 Task: Assign in the project AgileDeck the issue 'Develop a new tool for automated testing of performance and stress testing for voice assistants' to the sprint 'Release Planning Sprint'. Assign in the project AgileDeck the issue 'Upgrade the caching mechanism of a web application to improve response time and reduce server load' to the sprint 'Release Planning Sprint'. Assign in the project AgileDeck the issue 'Create a new online platform for online personal finance courses with advanced budgeting and financial planning features' to the sprint 'Release Planning Sprint'. Assign in the project AgileDeck the issue 'Implement a new cloud-based contract management system for a company with advanced contract creation and tracking features' to the sprint 'Release Planning Sprint'
Action: Mouse moved to (202, 61)
Screenshot: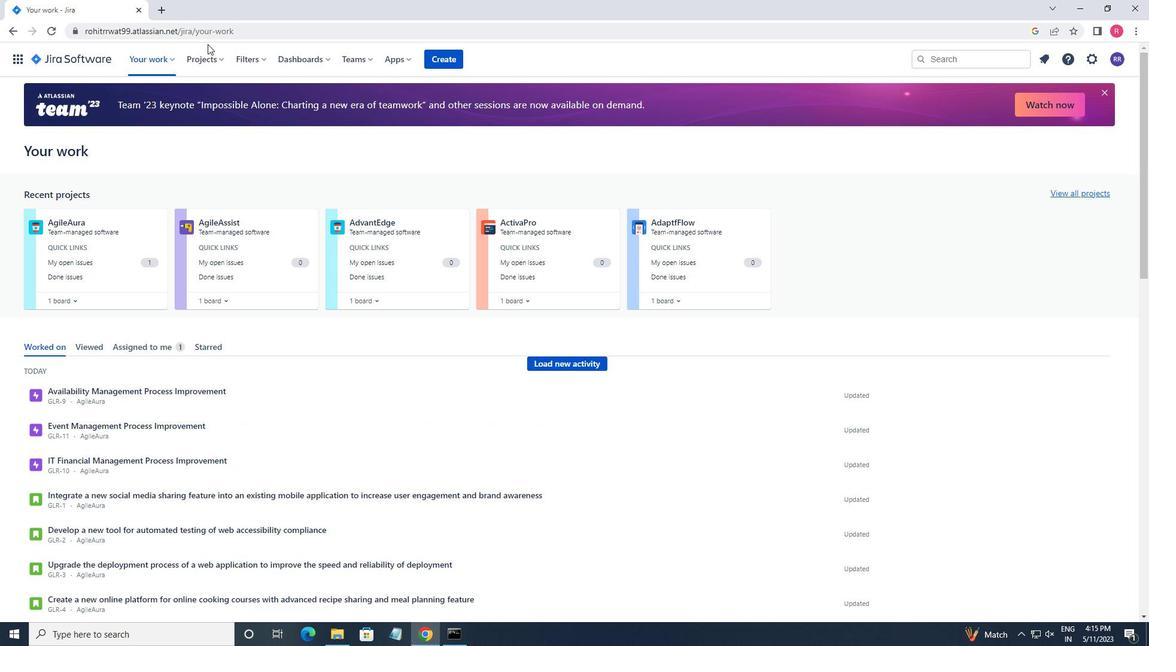 
Action: Mouse pressed left at (202, 61)
Screenshot: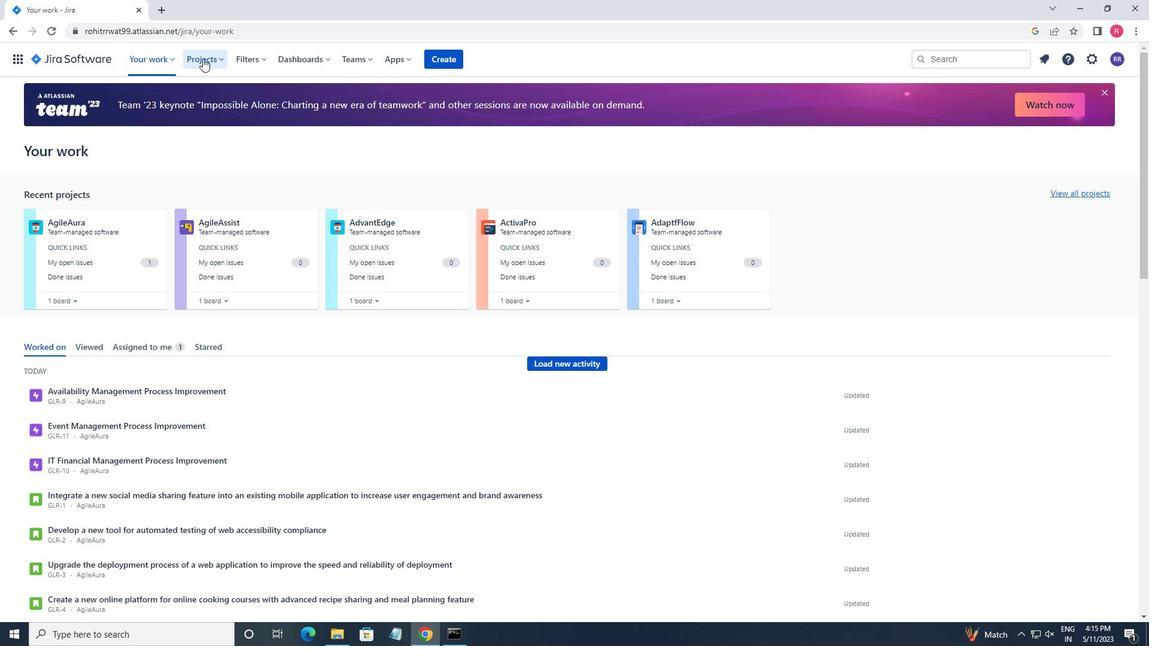 
Action: Mouse moved to (235, 117)
Screenshot: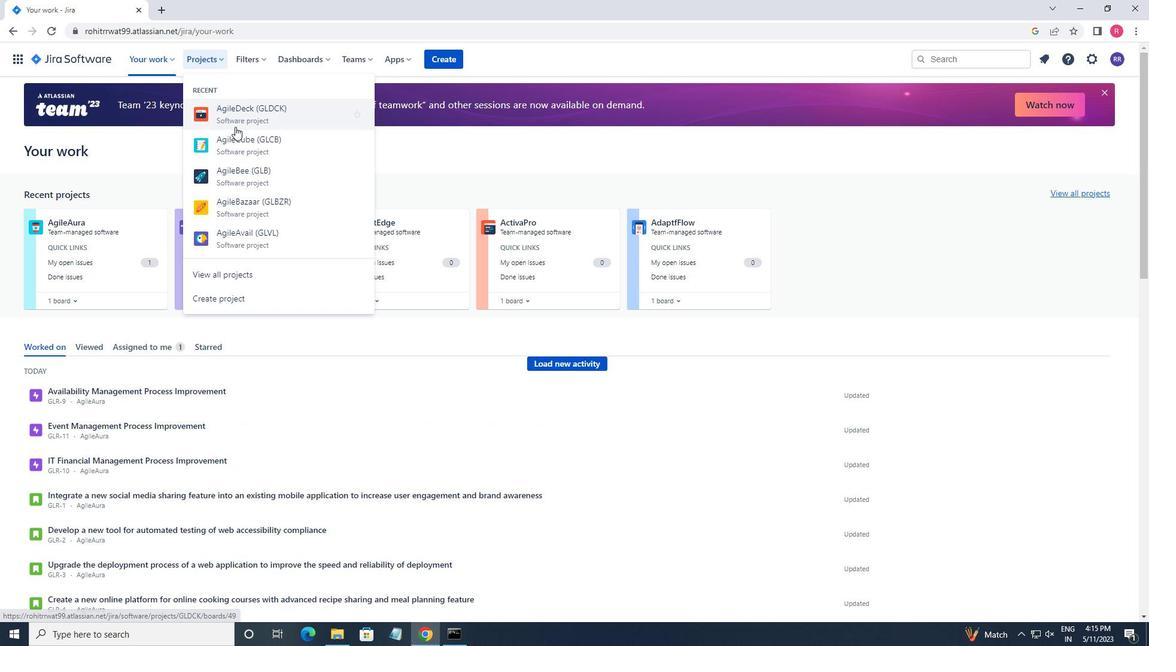 
Action: Mouse pressed left at (235, 117)
Screenshot: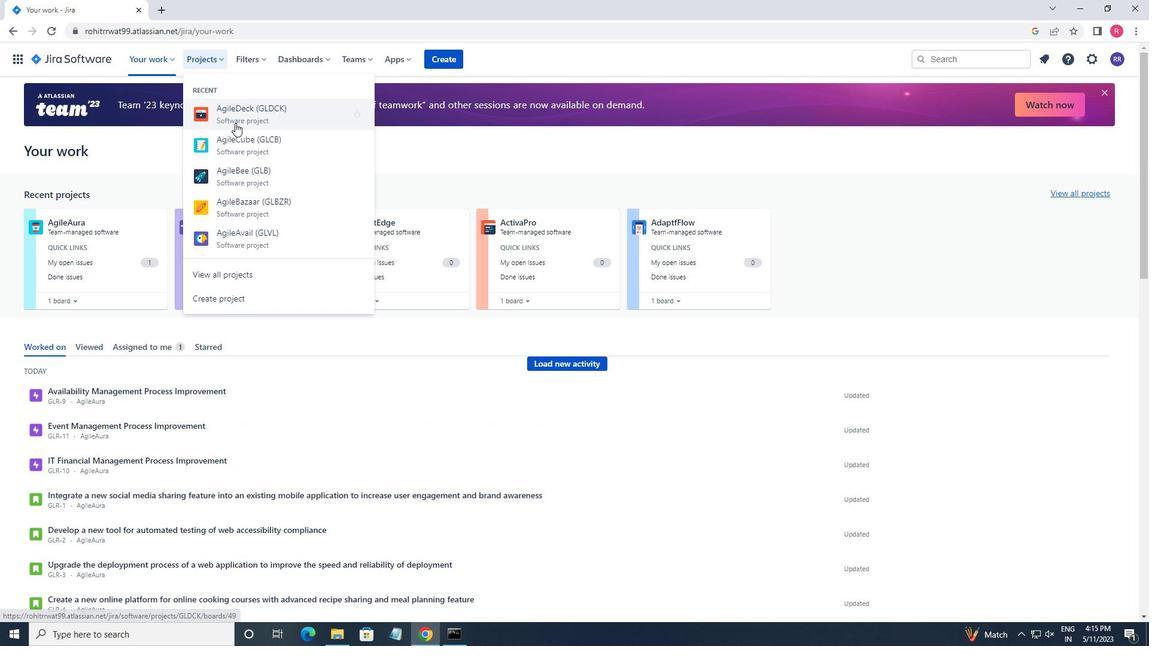 
Action: Mouse moved to (73, 177)
Screenshot: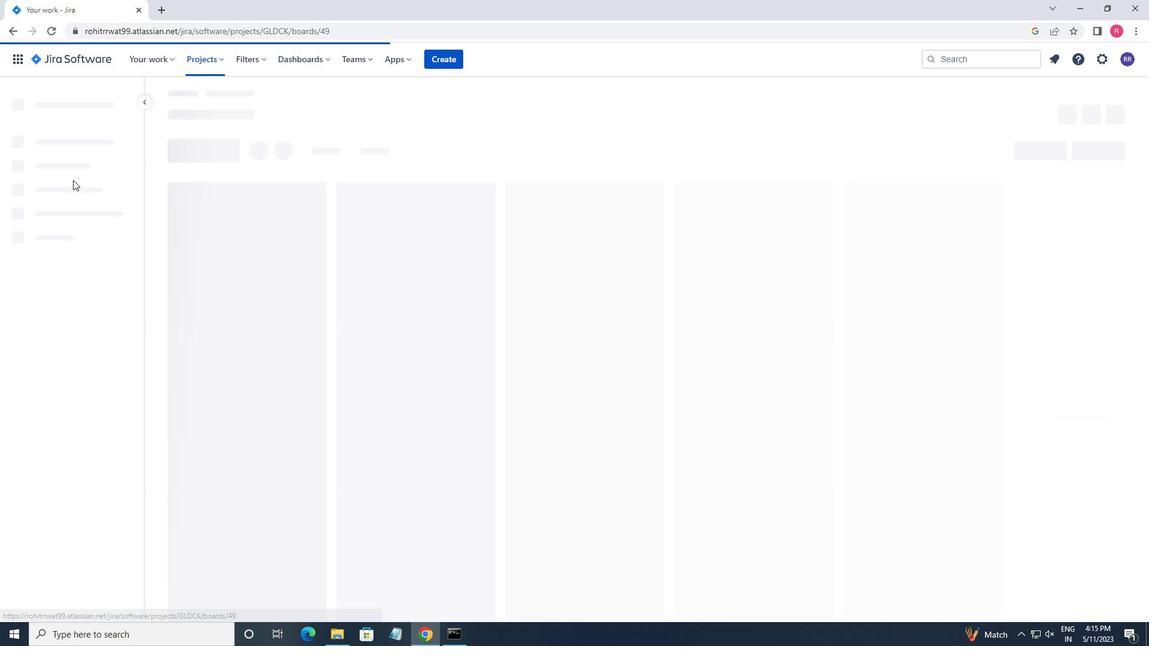 
Action: Mouse pressed left at (73, 177)
Screenshot: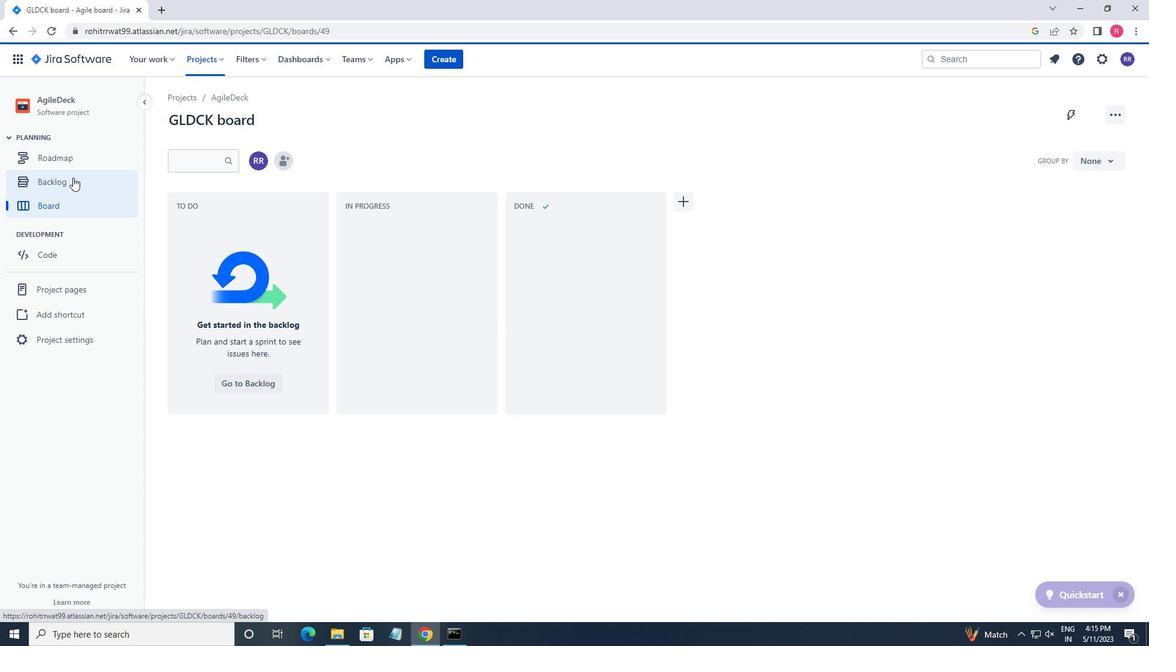 
Action: Mouse moved to (803, 508)
Screenshot: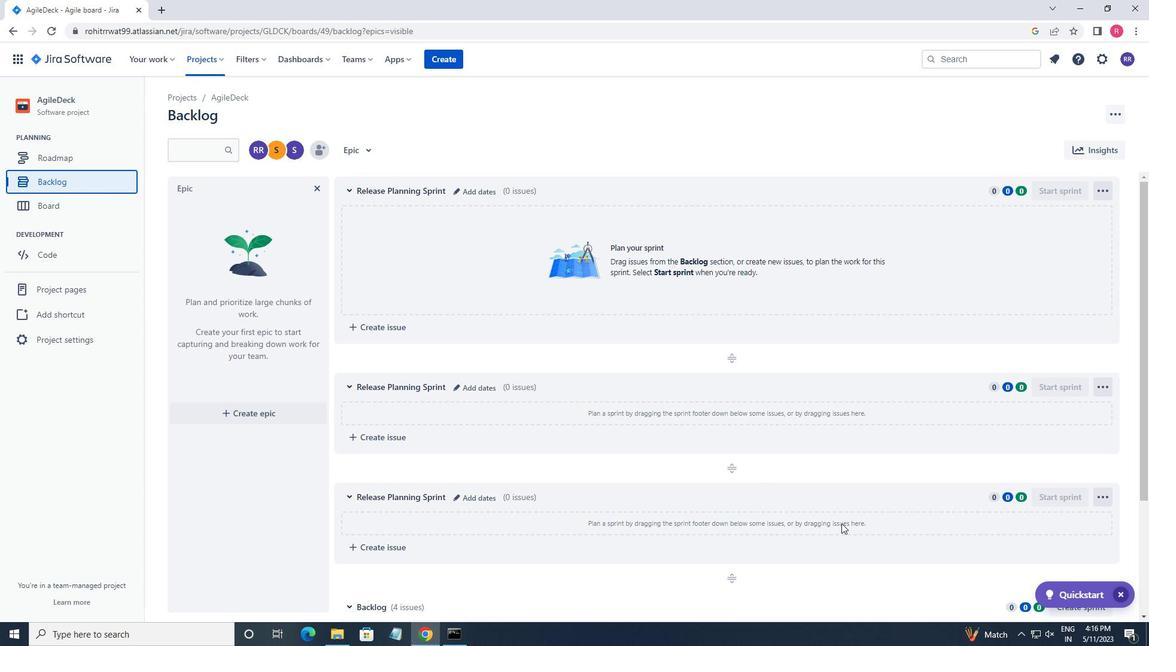 
Action: Mouse scrolled (803, 507) with delta (0, 0)
Screenshot: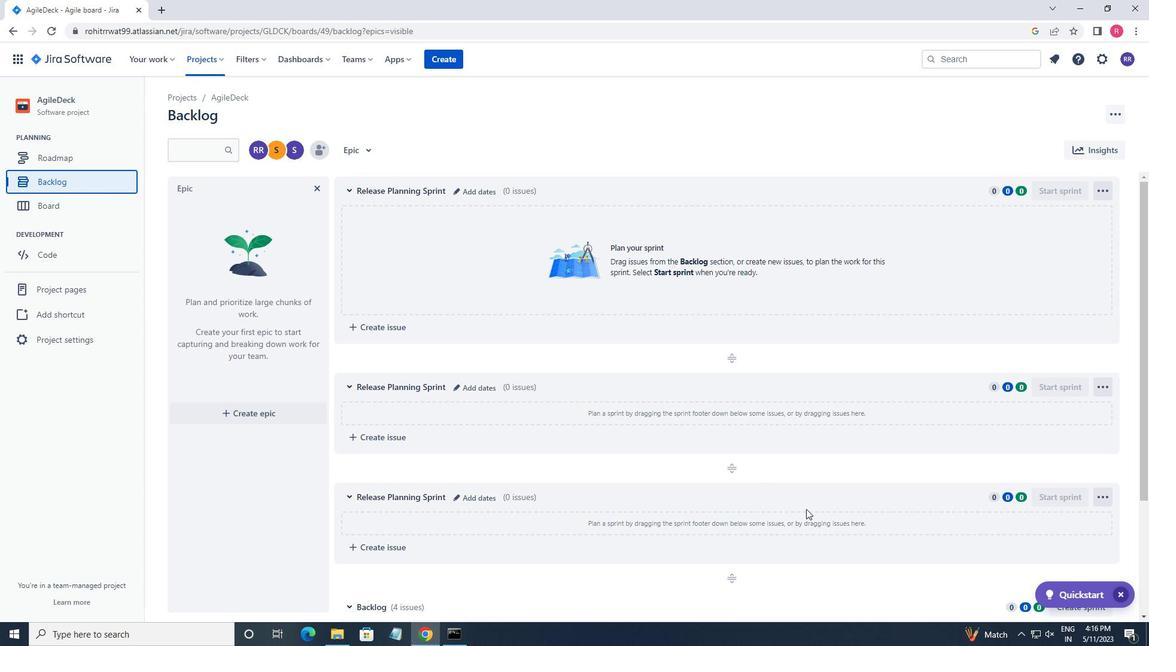 
Action: Mouse scrolled (803, 507) with delta (0, 0)
Screenshot: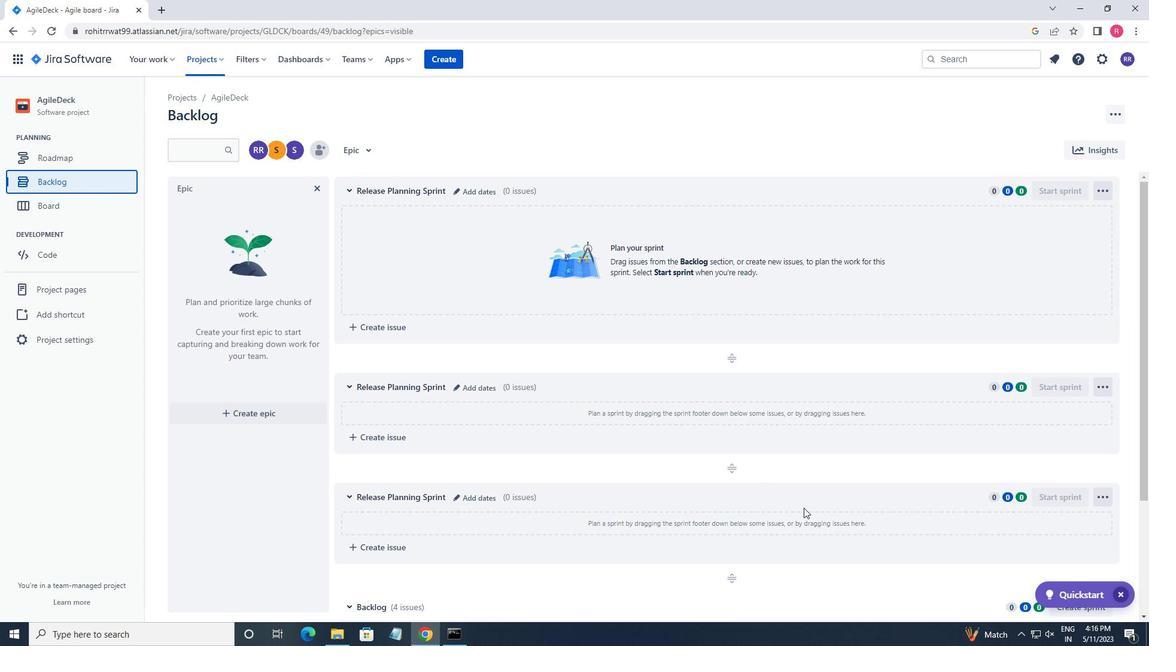 
Action: Mouse scrolled (803, 507) with delta (0, 0)
Screenshot: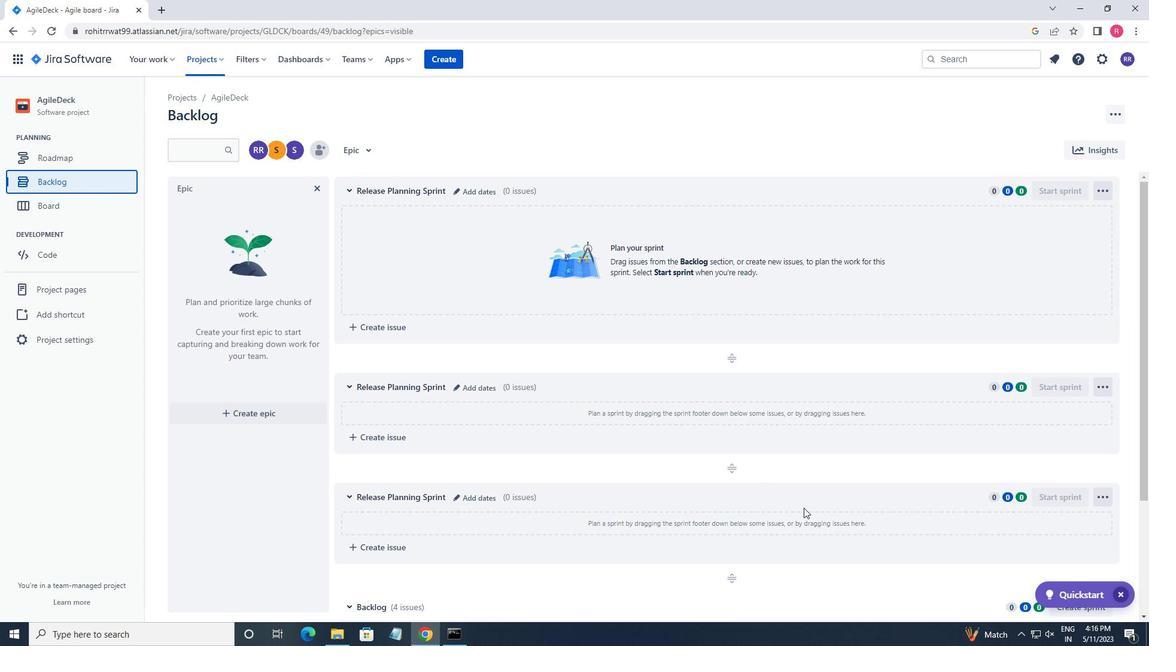 
Action: Mouse scrolled (803, 507) with delta (0, 0)
Screenshot: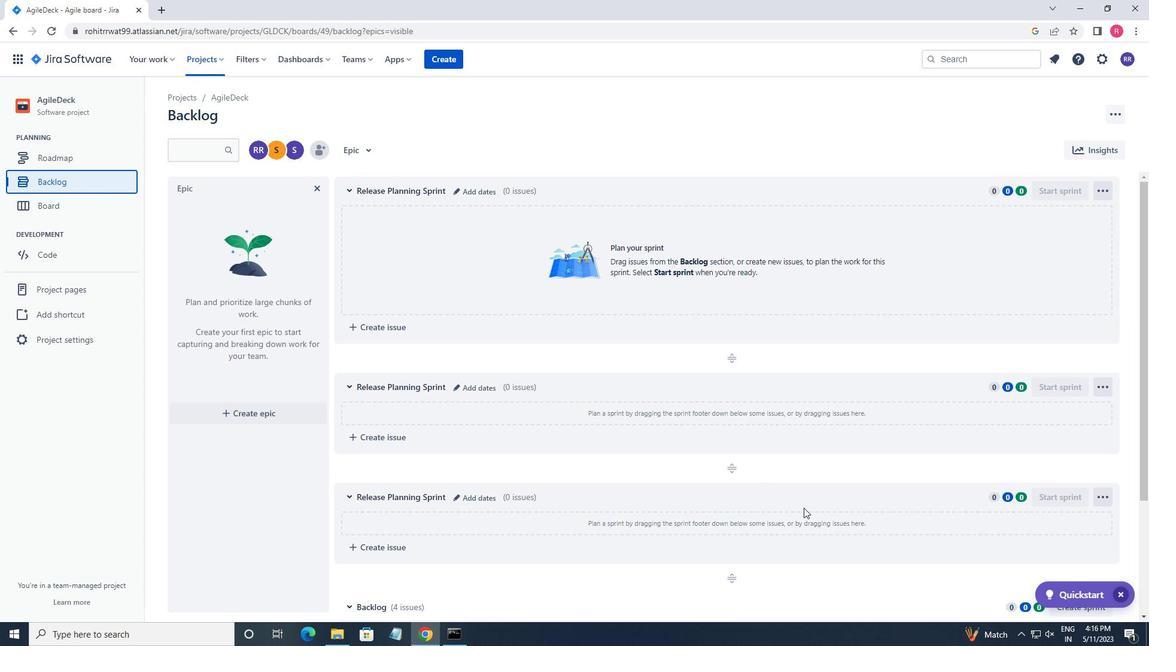 
Action: Mouse scrolled (803, 507) with delta (0, 0)
Screenshot: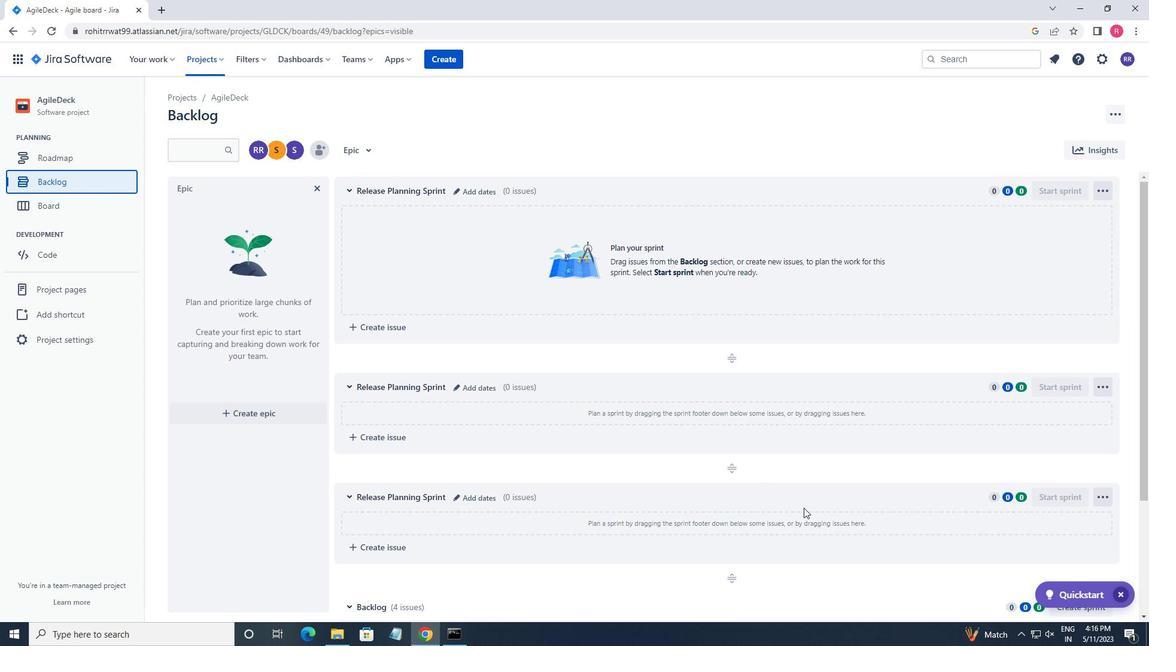 
Action: Mouse scrolled (803, 507) with delta (0, 0)
Screenshot: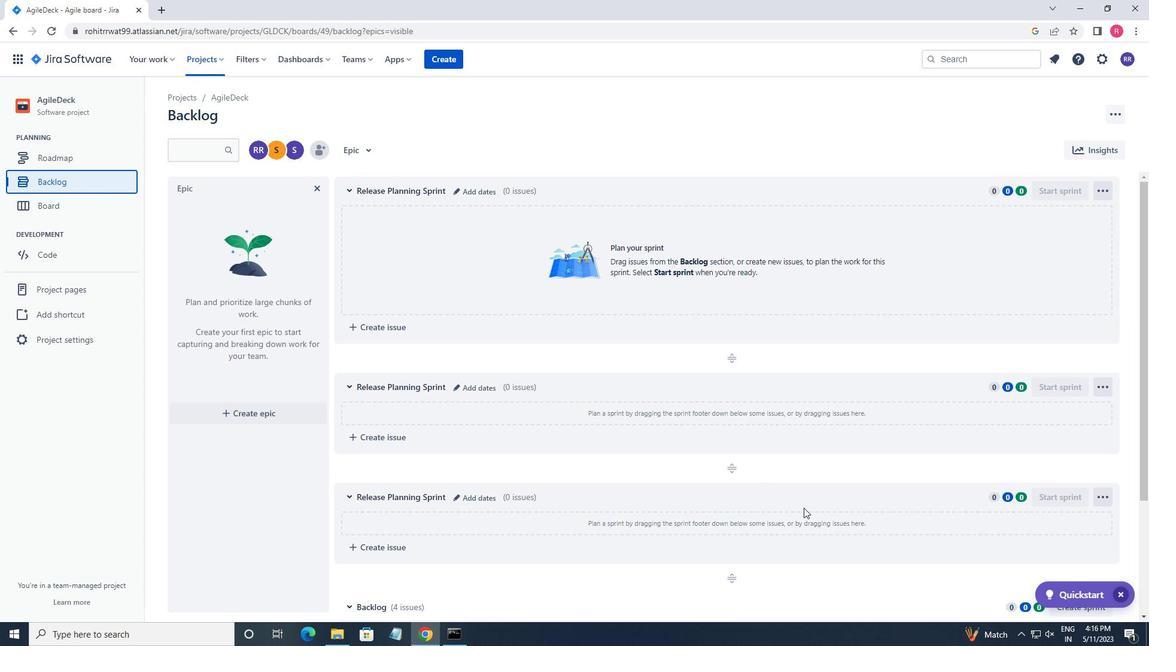 
Action: Mouse moved to (1094, 475)
Screenshot: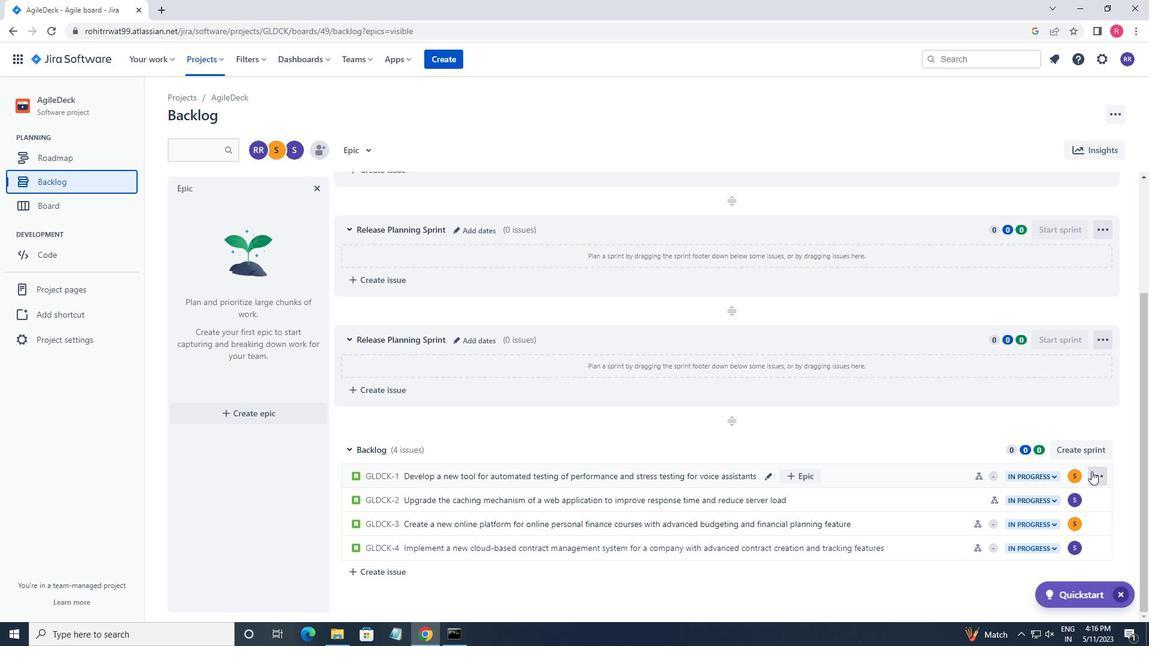 
Action: Mouse pressed left at (1094, 475)
Screenshot: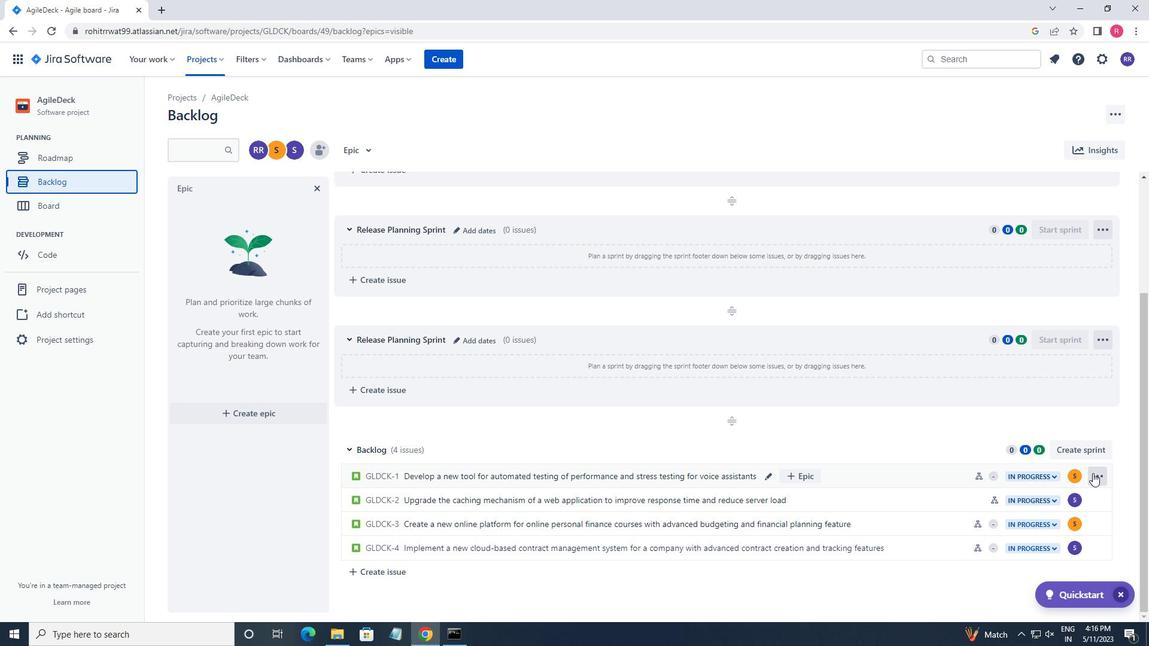 
Action: Mouse moved to (1053, 369)
Screenshot: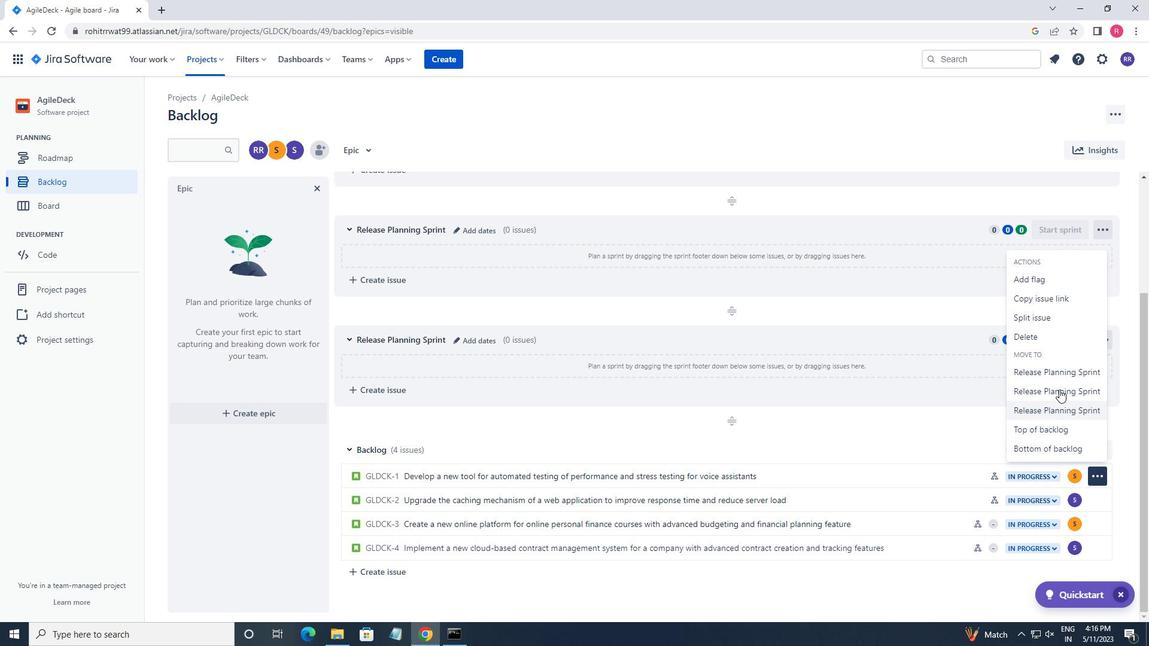 
Action: Mouse pressed left at (1053, 369)
Screenshot: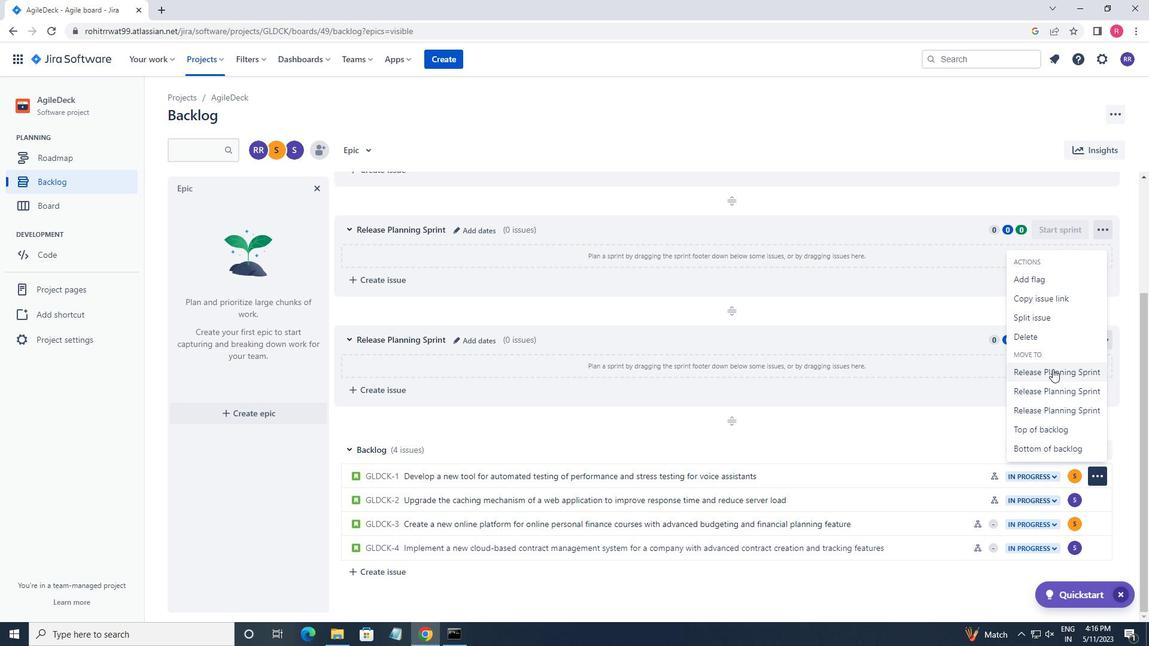 
Action: Mouse moved to (1097, 502)
Screenshot: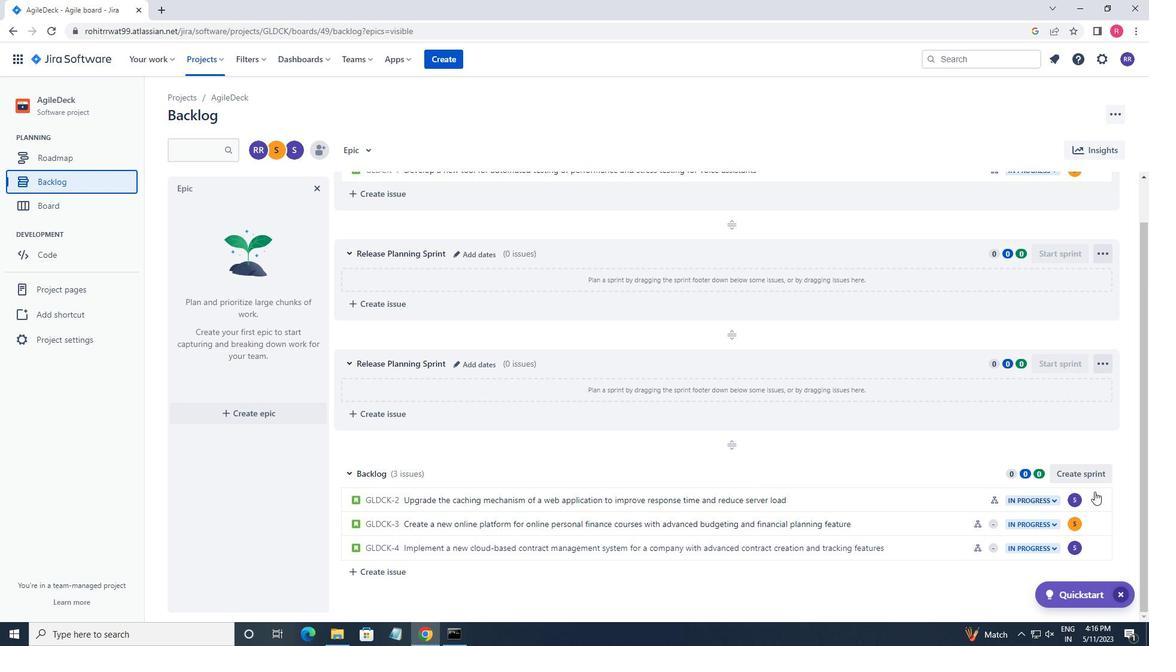 
Action: Mouse pressed left at (1097, 502)
Screenshot: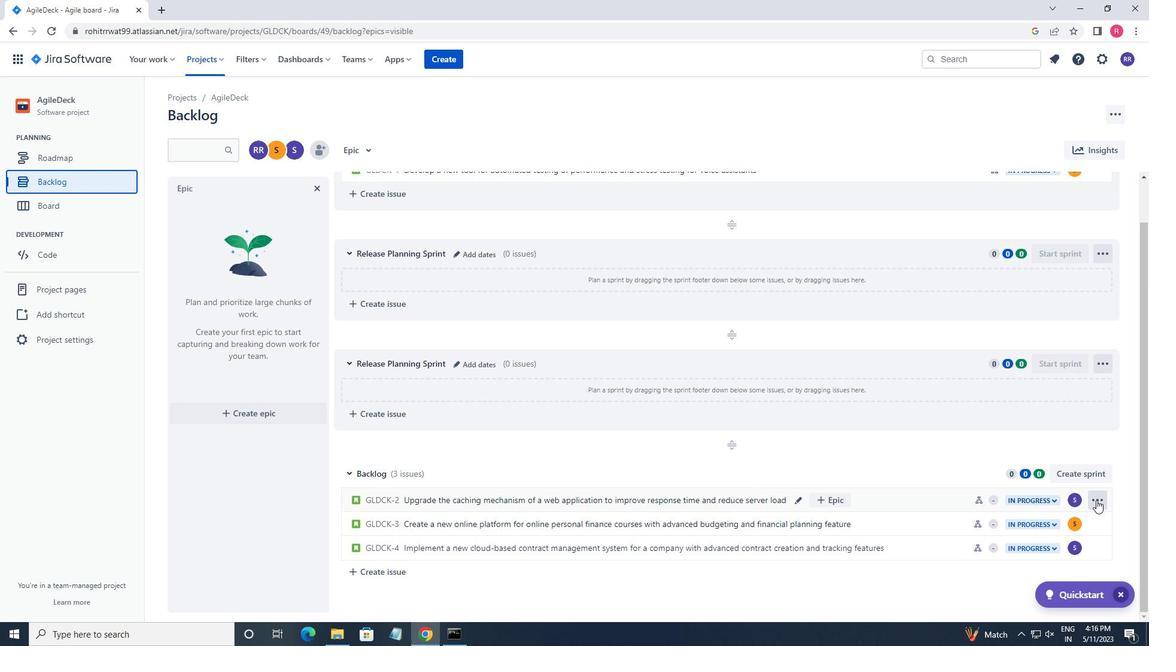 
Action: Mouse moved to (1057, 421)
Screenshot: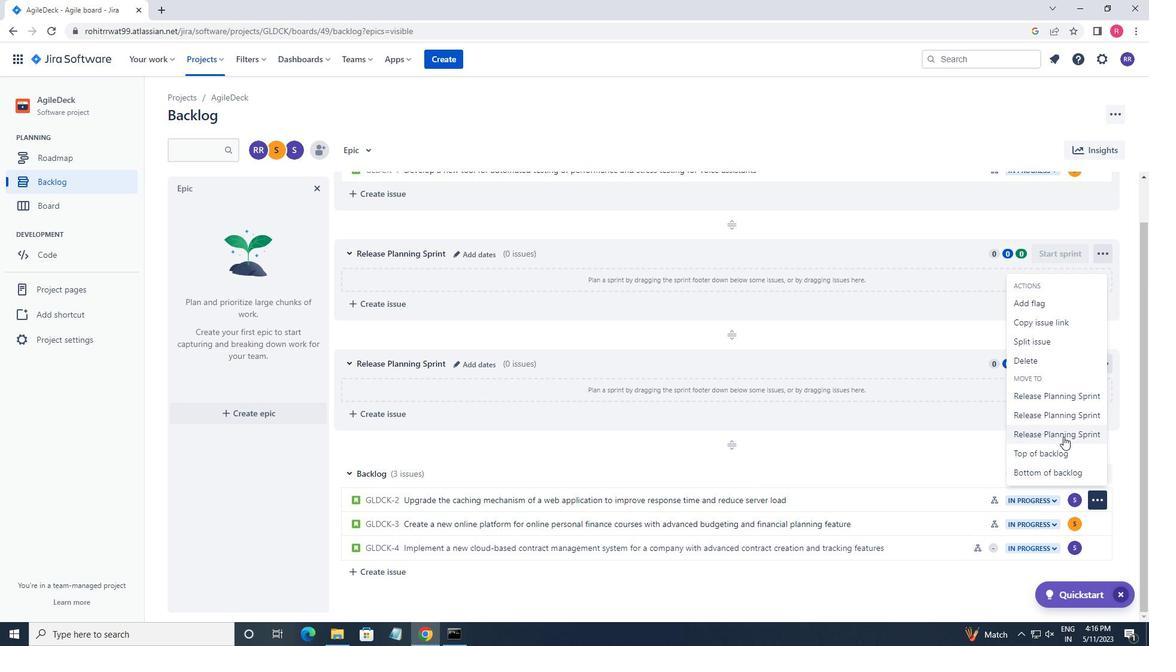 
Action: Mouse pressed left at (1057, 421)
Screenshot: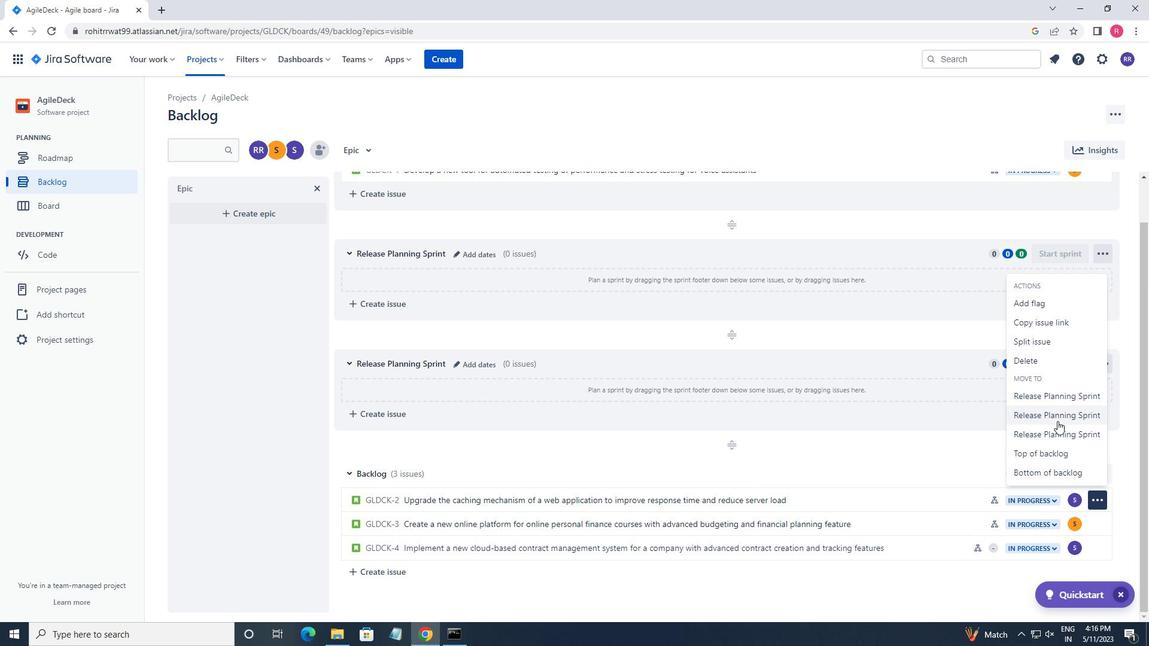 
Action: Mouse moved to (1098, 522)
Screenshot: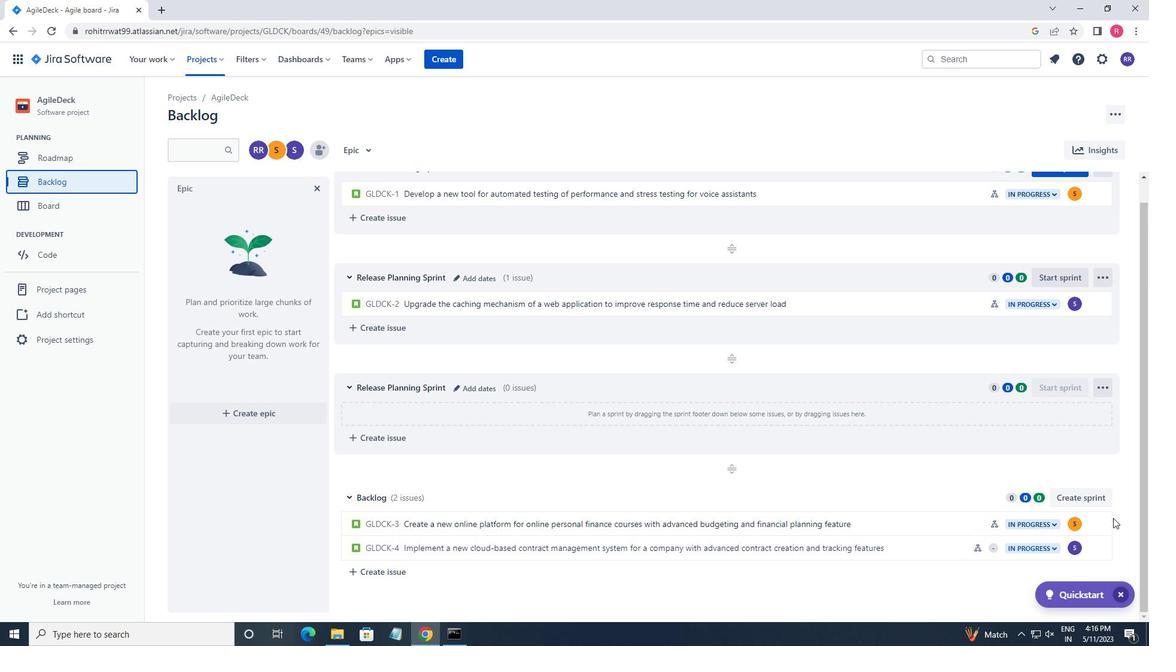 
Action: Mouse pressed left at (1098, 522)
Screenshot: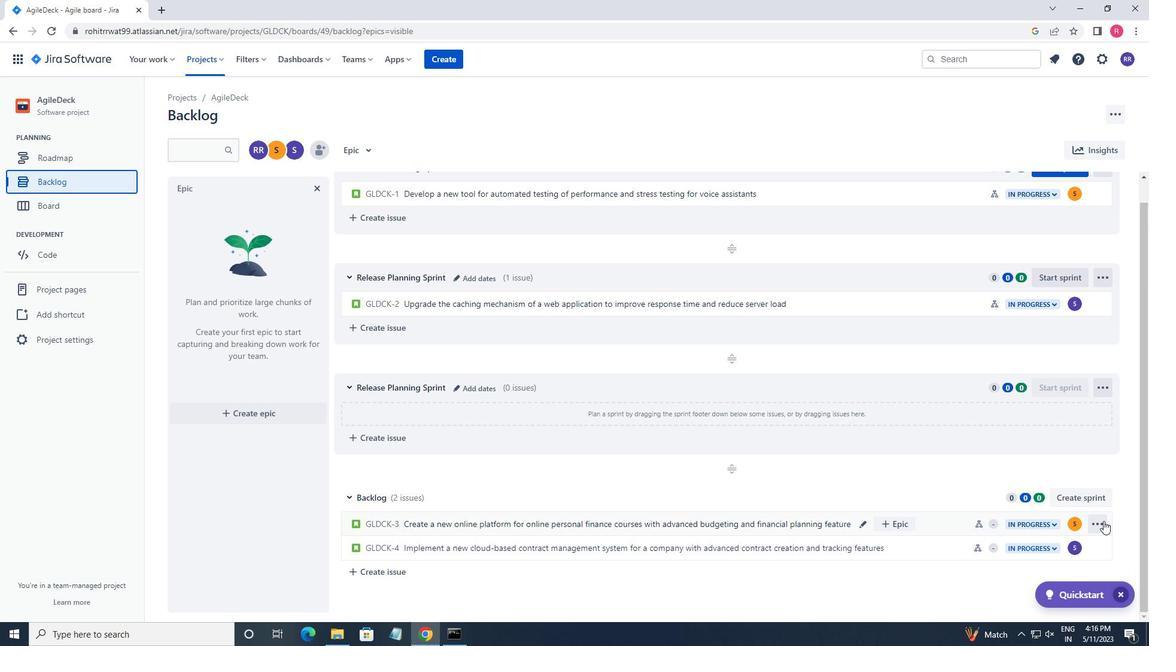 
Action: Mouse moved to (1072, 463)
Screenshot: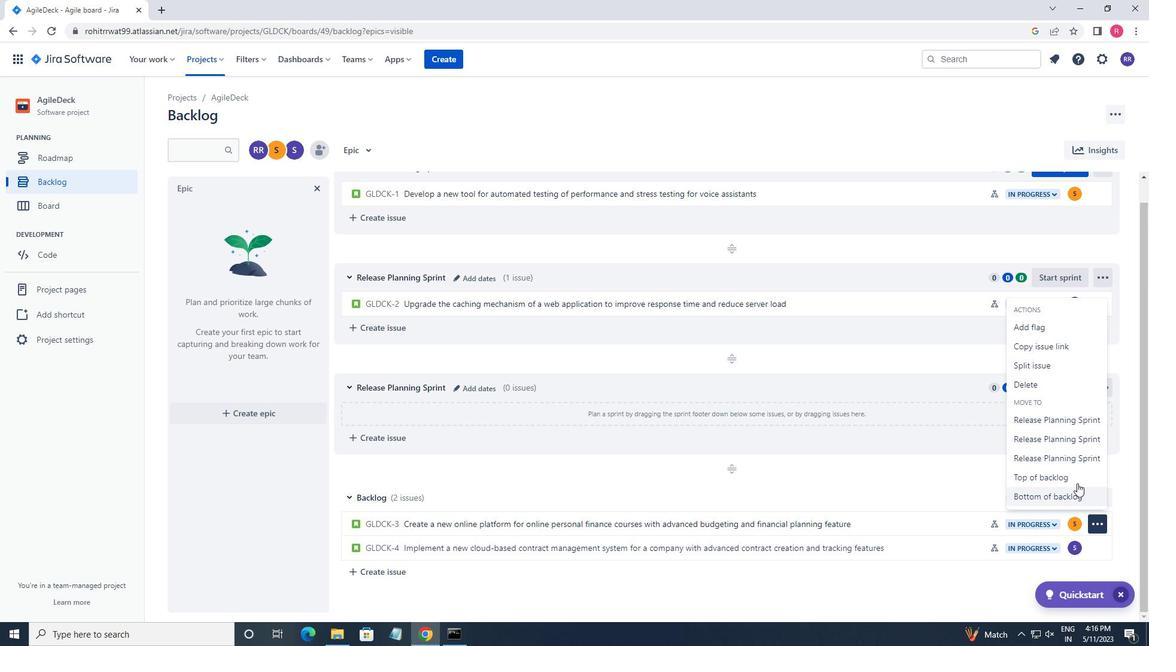 
Action: Mouse pressed left at (1072, 463)
Screenshot: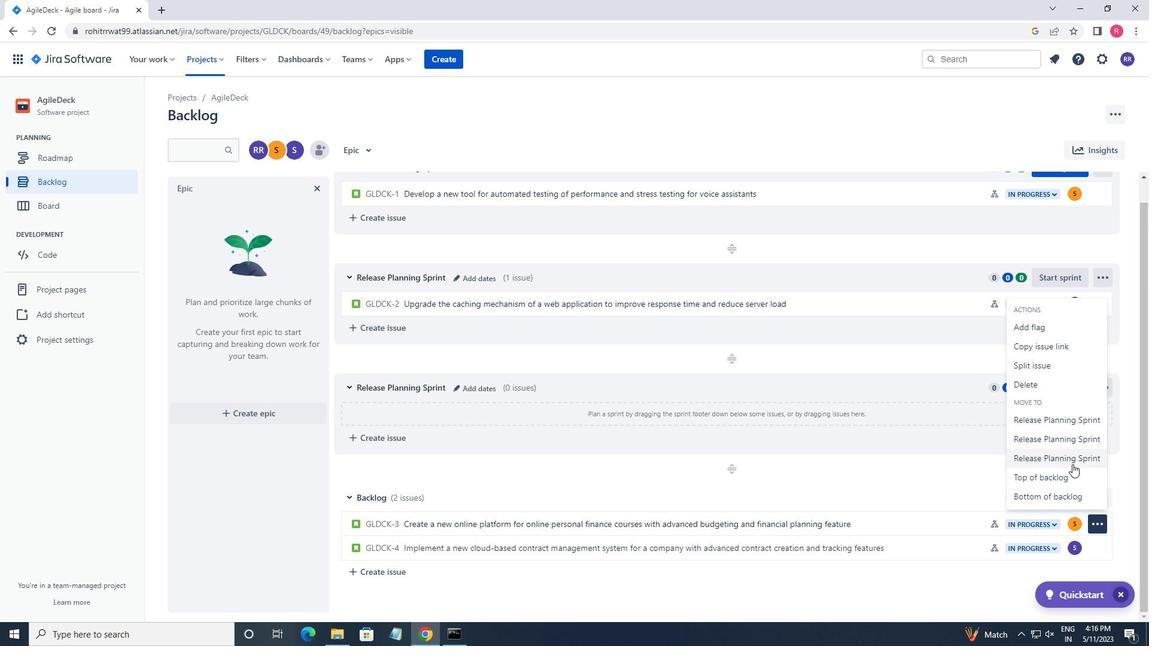 
Action: Mouse moved to (1094, 545)
Screenshot: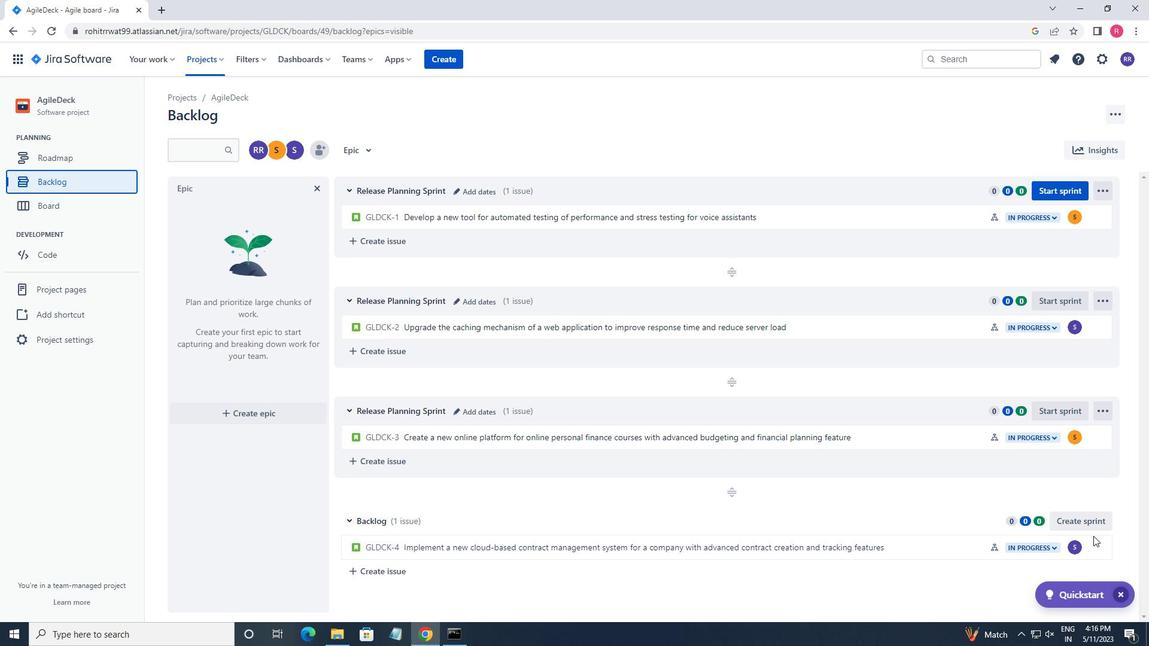 
Action: Mouse pressed left at (1094, 545)
Screenshot: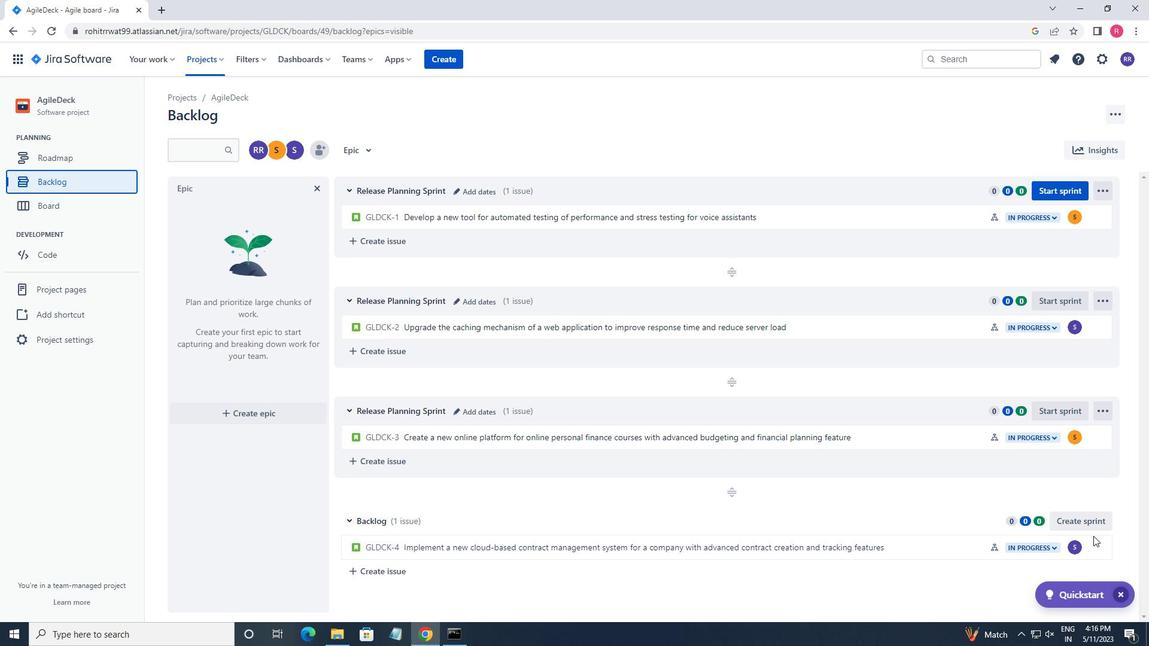 
Action: Mouse moved to (1084, 483)
Screenshot: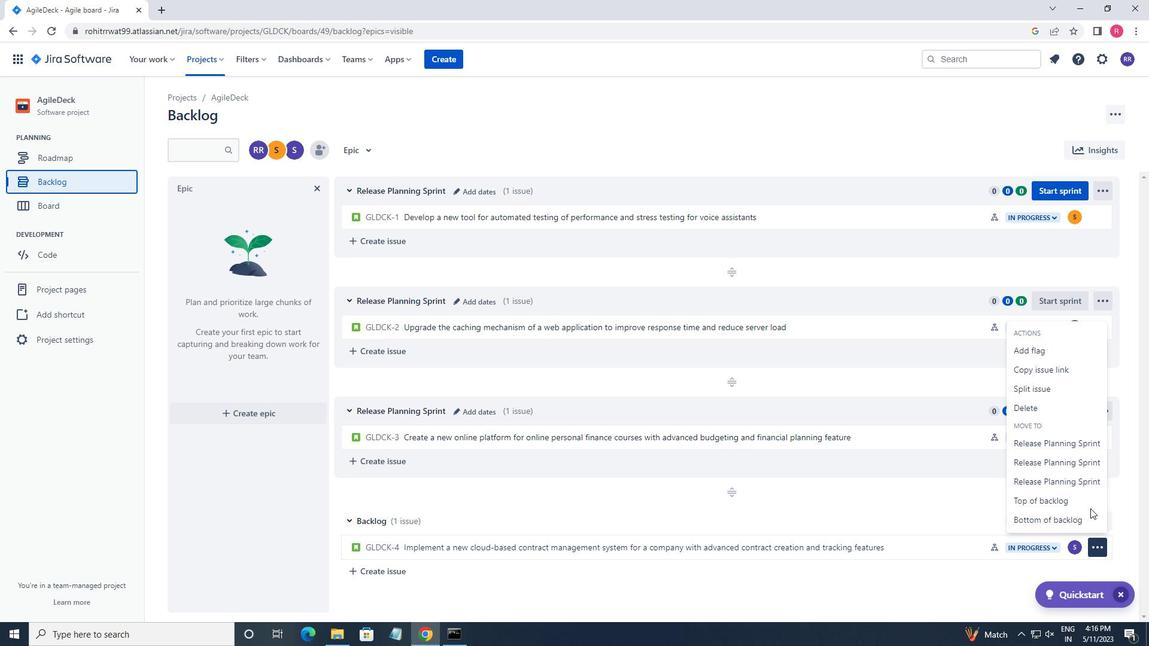 
Action: Mouse pressed left at (1084, 483)
Screenshot: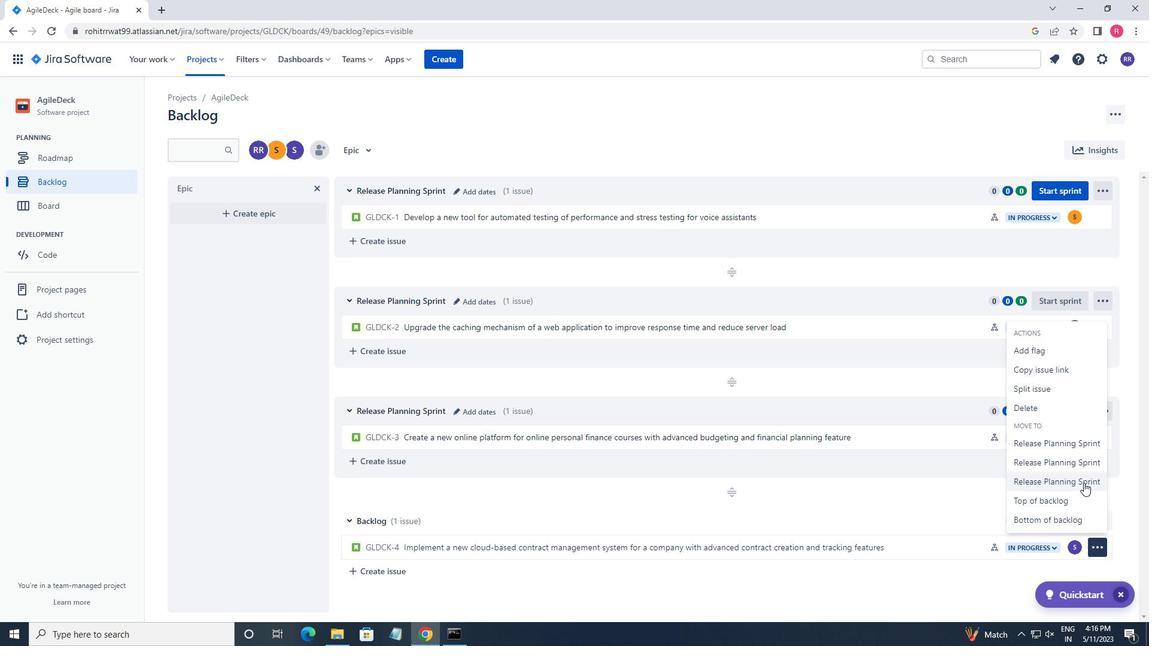 
